 Task: Add the task  Implement a new cloud-based phone system for a company to the section Celestial Sprint in the project AgileGuru and add a Due Date to the respective task as 2023/07/23
Action: Mouse moved to (257, 388)
Screenshot: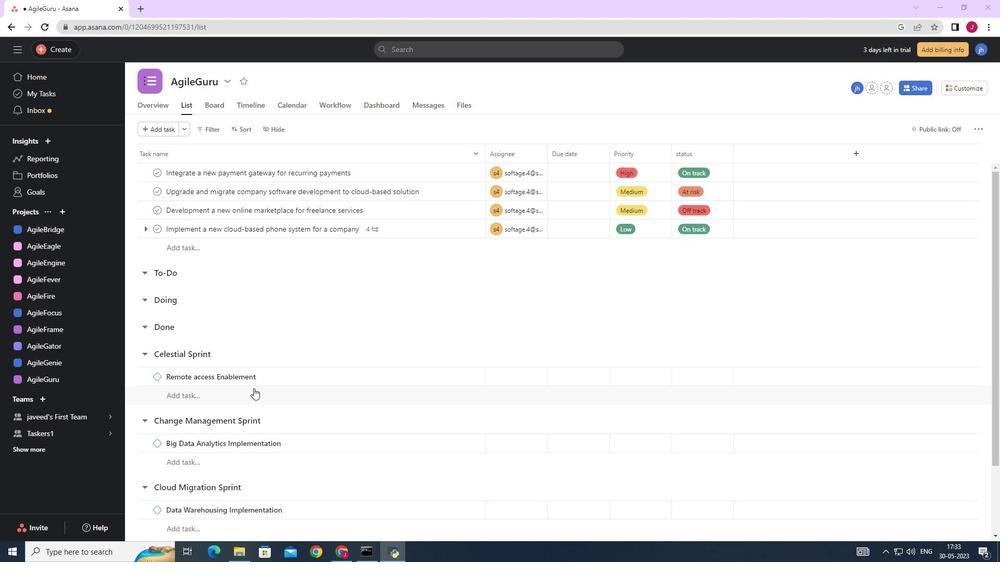 
Action: Mouse scrolled (257, 387) with delta (0, 0)
Screenshot: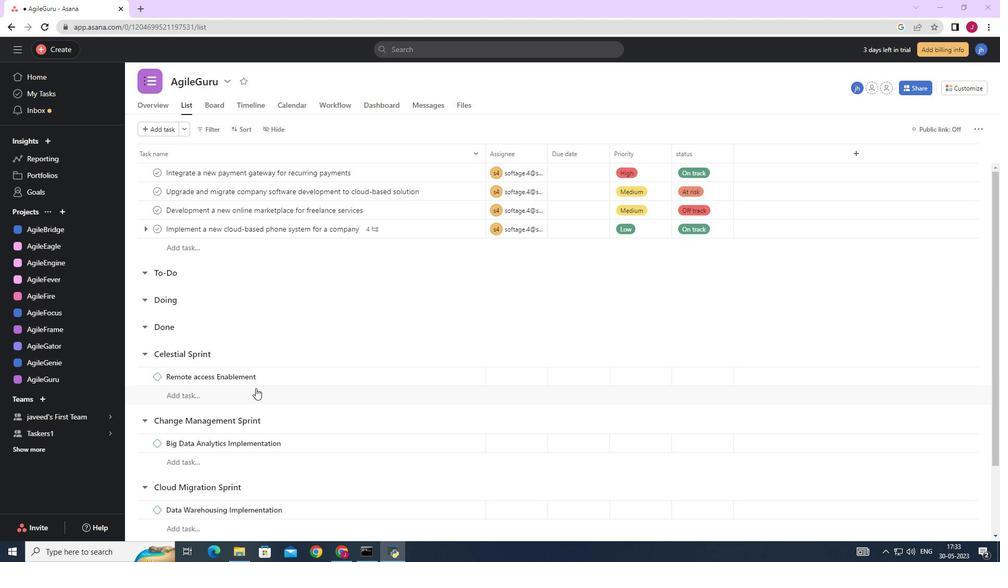 
Action: Mouse scrolled (257, 387) with delta (0, 0)
Screenshot: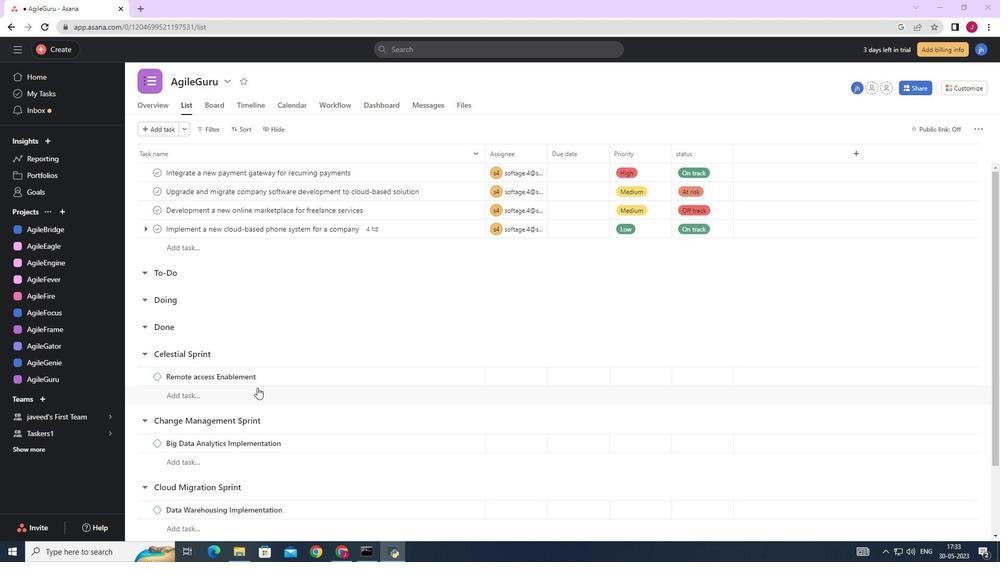 
Action: Mouse scrolled (257, 387) with delta (0, 0)
Screenshot: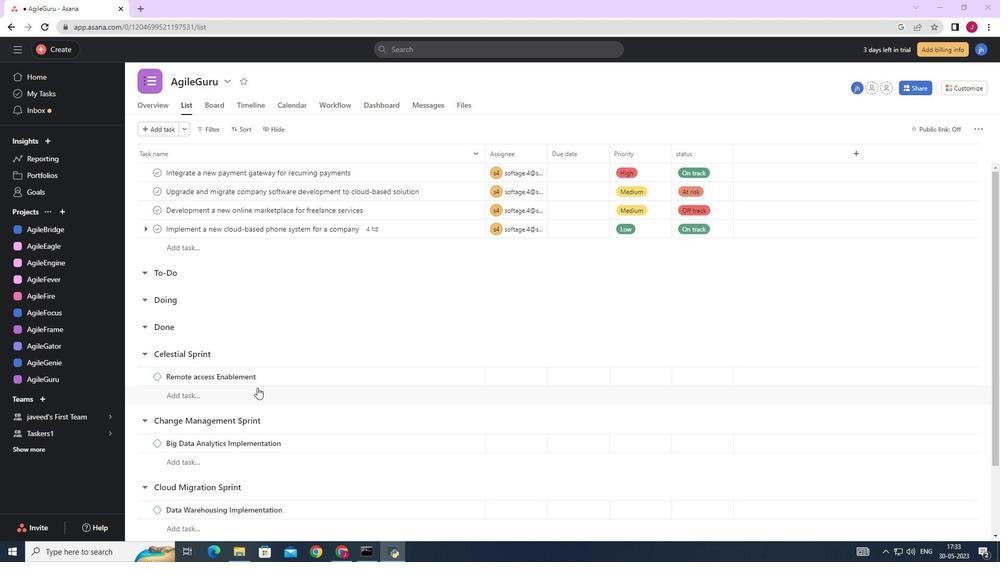 
Action: Mouse scrolled (257, 387) with delta (0, 0)
Screenshot: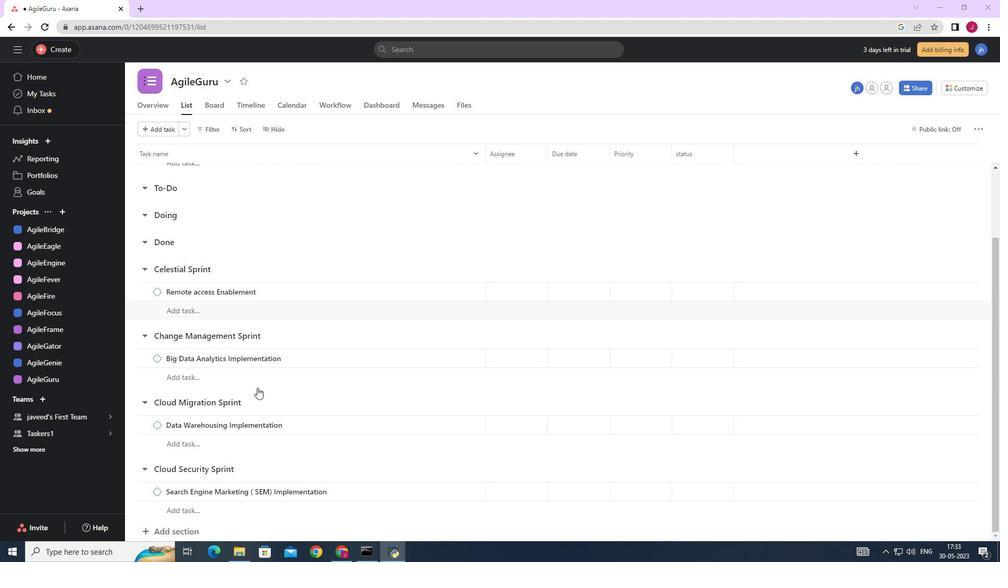 
Action: Mouse scrolled (257, 387) with delta (0, 0)
Screenshot: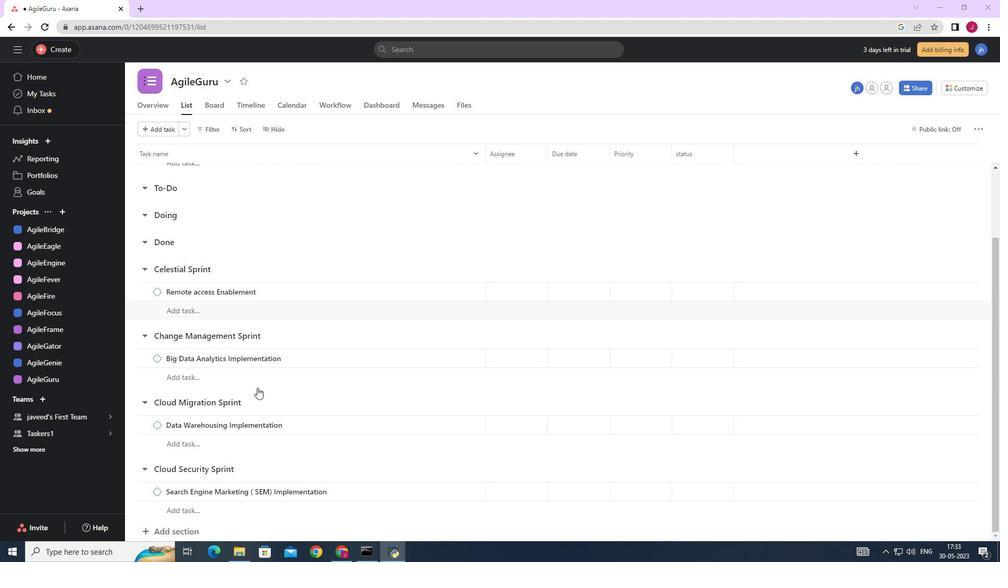 
Action: Mouse moved to (262, 394)
Screenshot: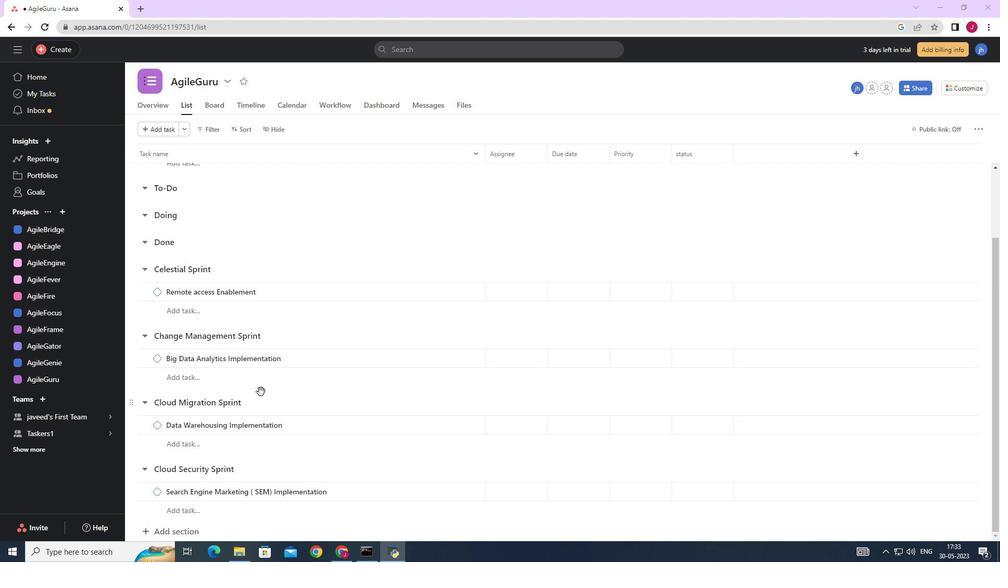 
Action: Mouse scrolled (262, 394) with delta (0, 0)
Screenshot: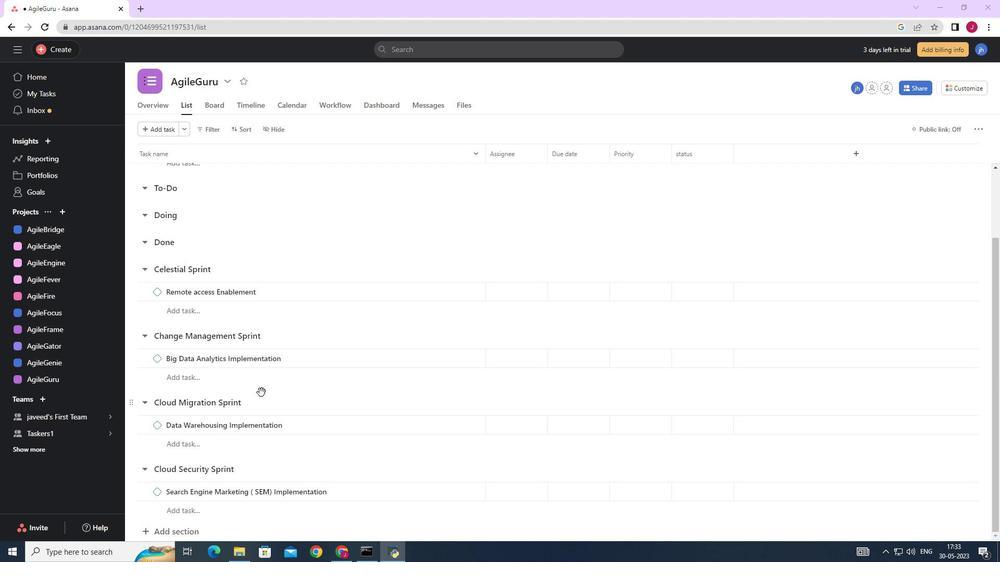 
Action: Mouse scrolled (262, 394) with delta (0, 0)
Screenshot: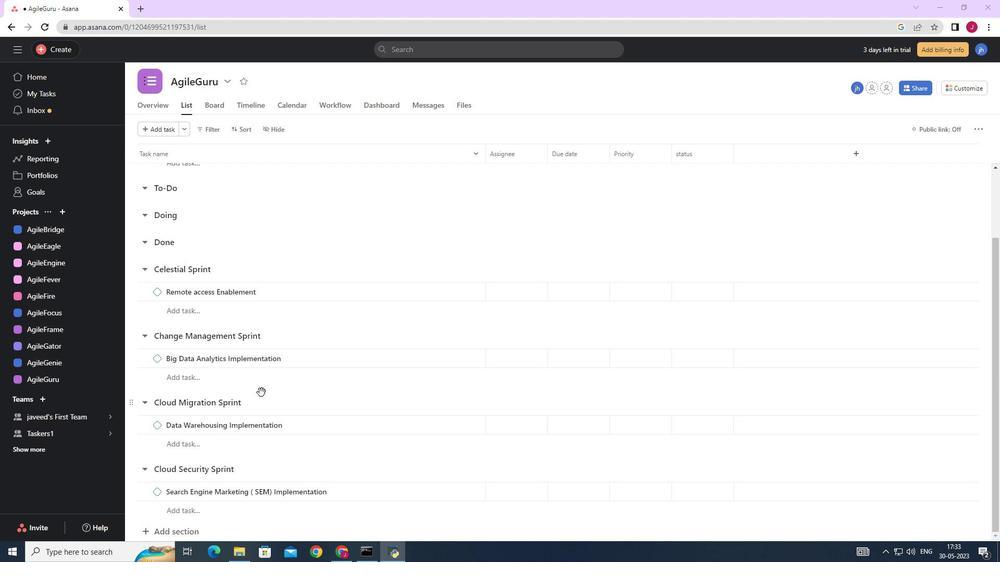 
Action: Mouse scrolled (262, 394) with delta (0, 0)
Screenshot: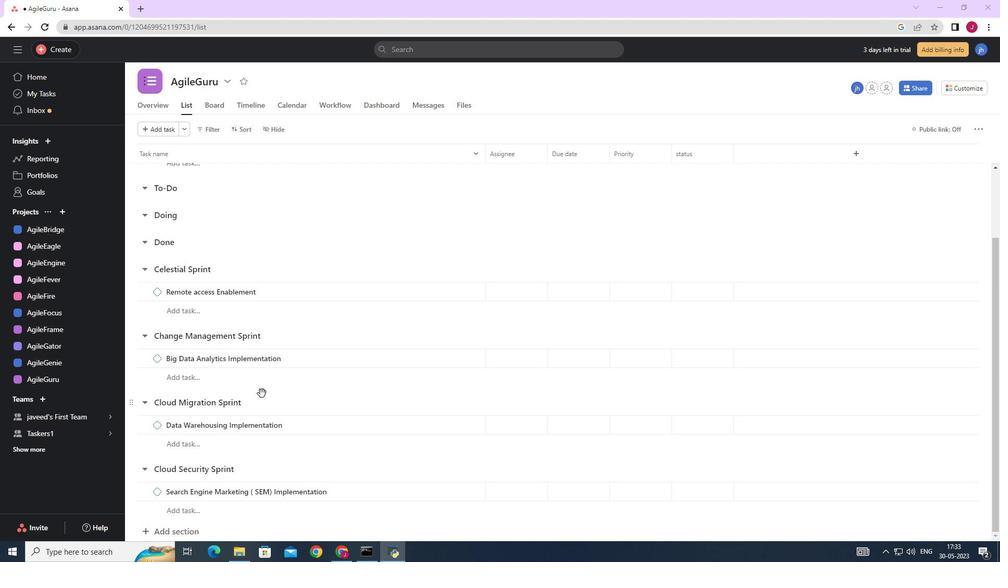
Action: Mouse scrolled (262, 394) with delta (0, 0)
Screenshot: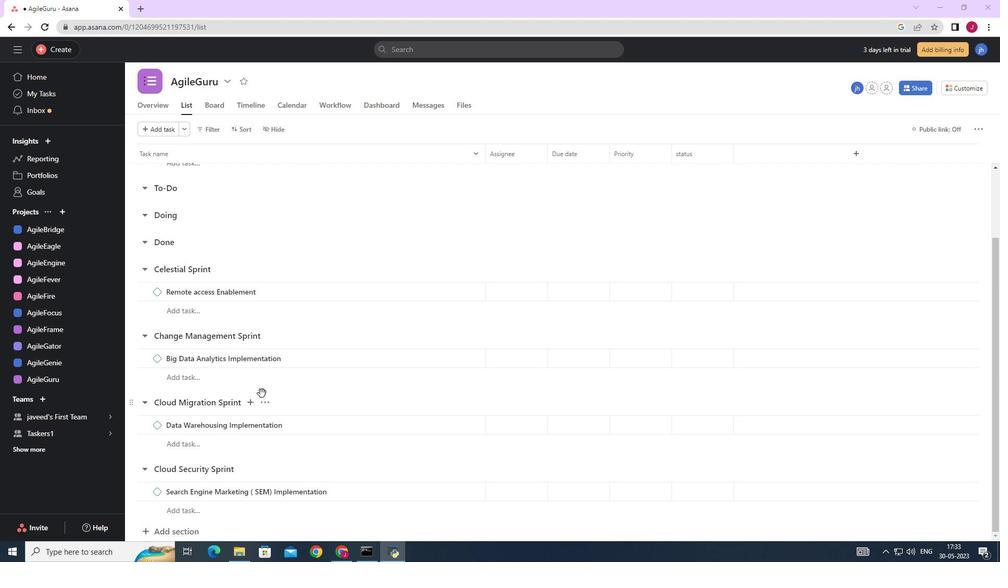 
Action: Mouse moved to (456, 229)
Screenshot: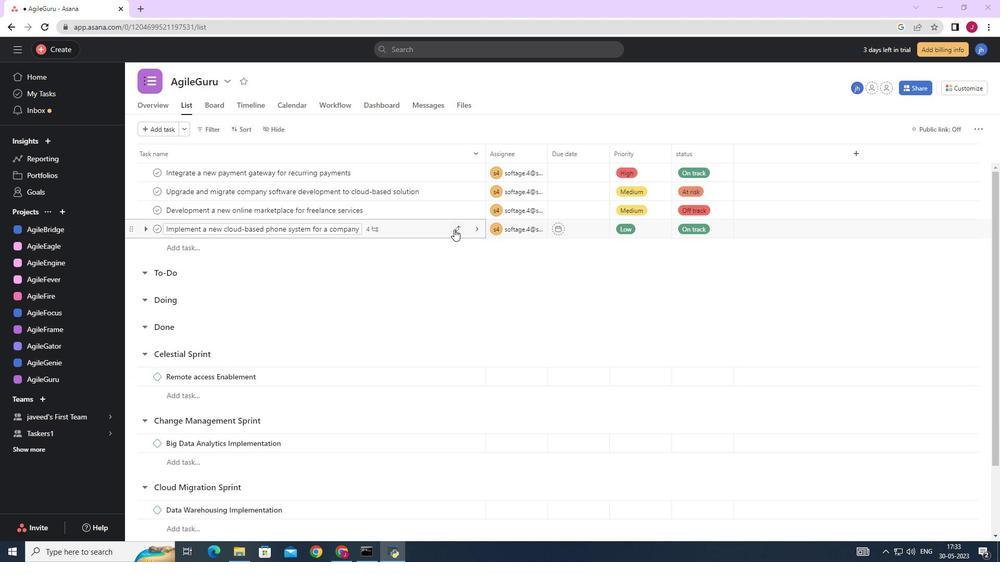 
Action: Mouse pressed left at (456, 229)
Screenshot: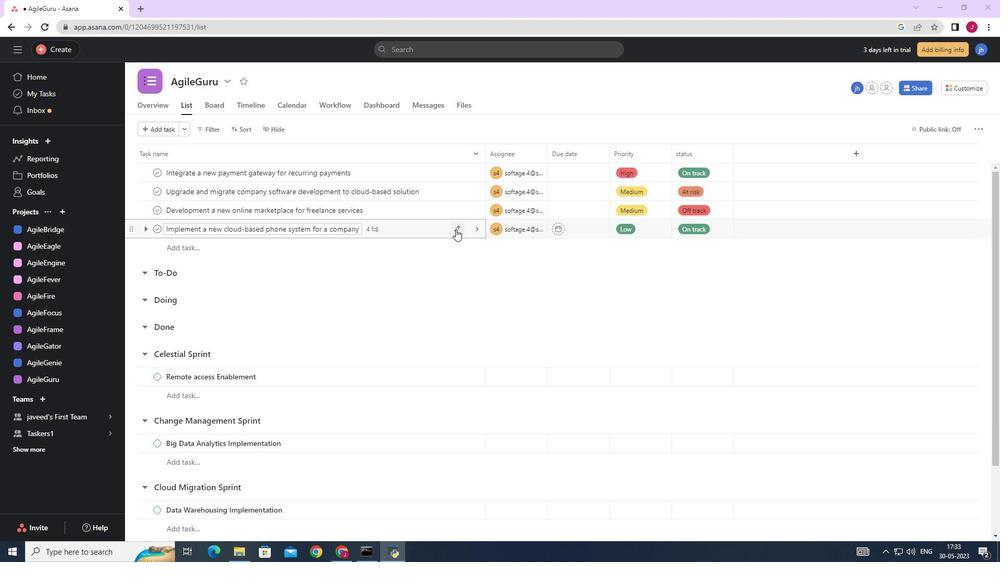 
Action: Mouse moved to (408, 343)
Screenshot: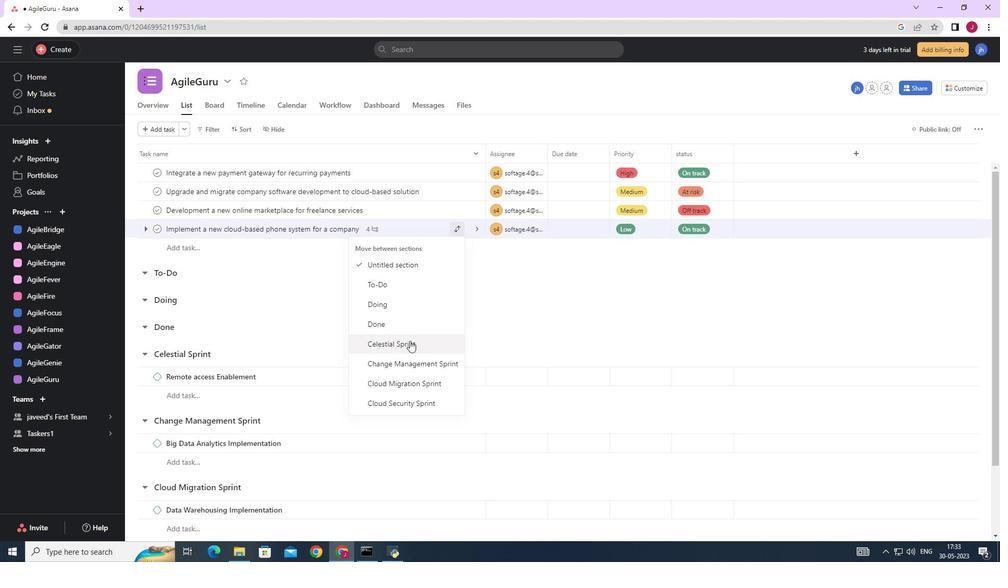 
Action: Mouse pressed left at (408, 343)
Screenshot: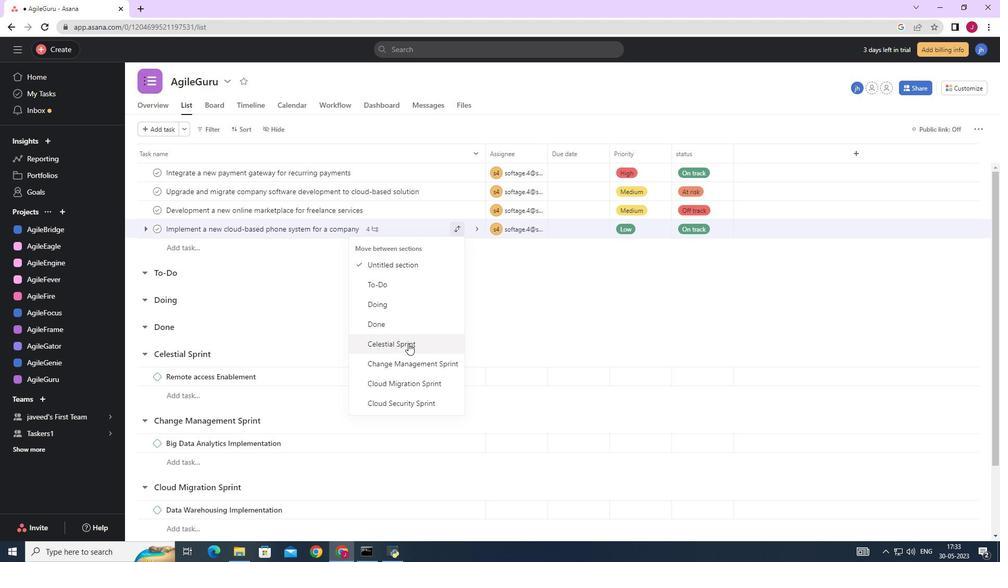 
Action: Mouse moved to (588, 358)
Screenshot: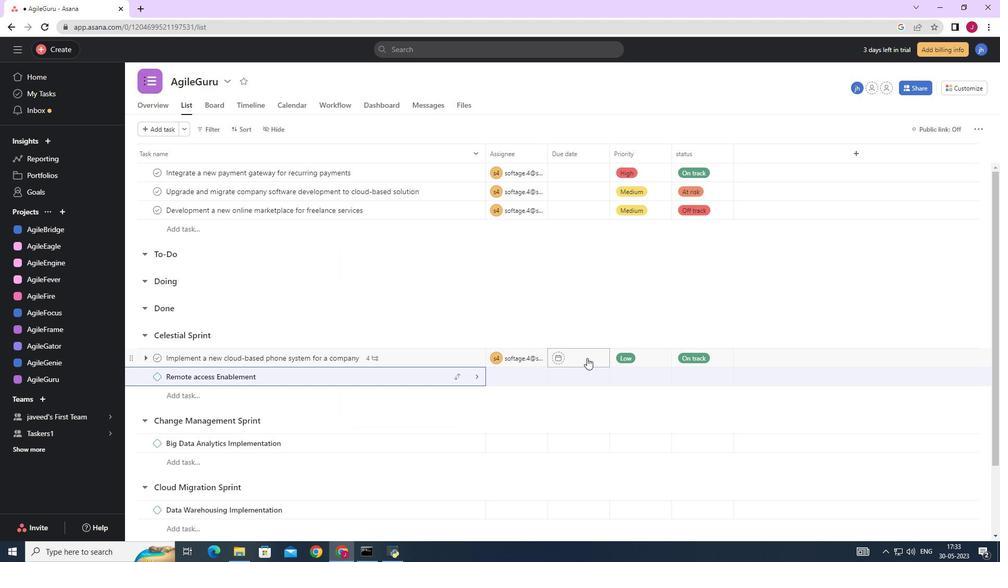 
Action: Mouse pressed left at (588, 358)
Screenshot: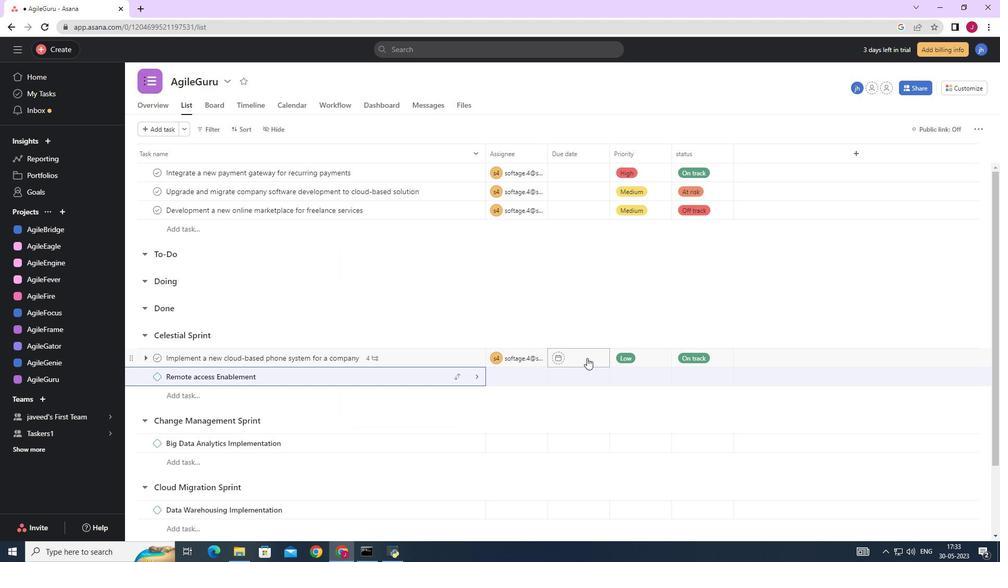 
Action: Mouse moved to (681, 191)
Screenshot: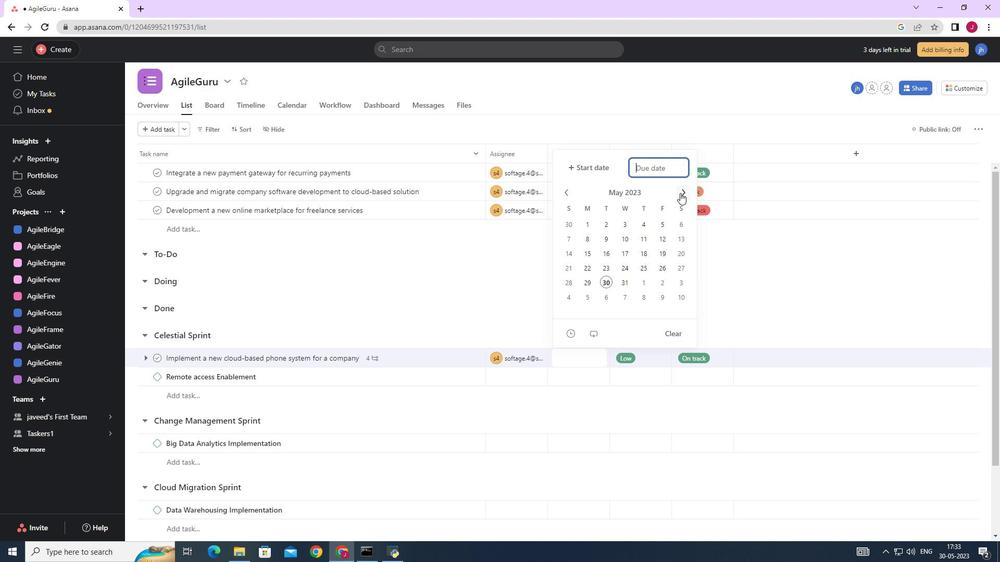 
Action: Mouse pressed left at (681, 191)
Screenshot: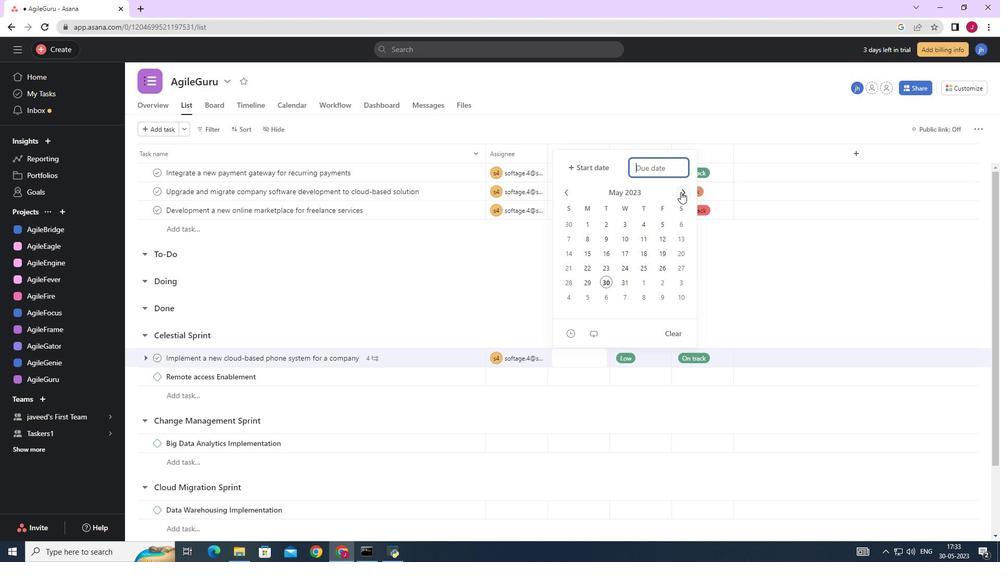 
Action: Mouse pressed left at (681, 191)
Screenshot: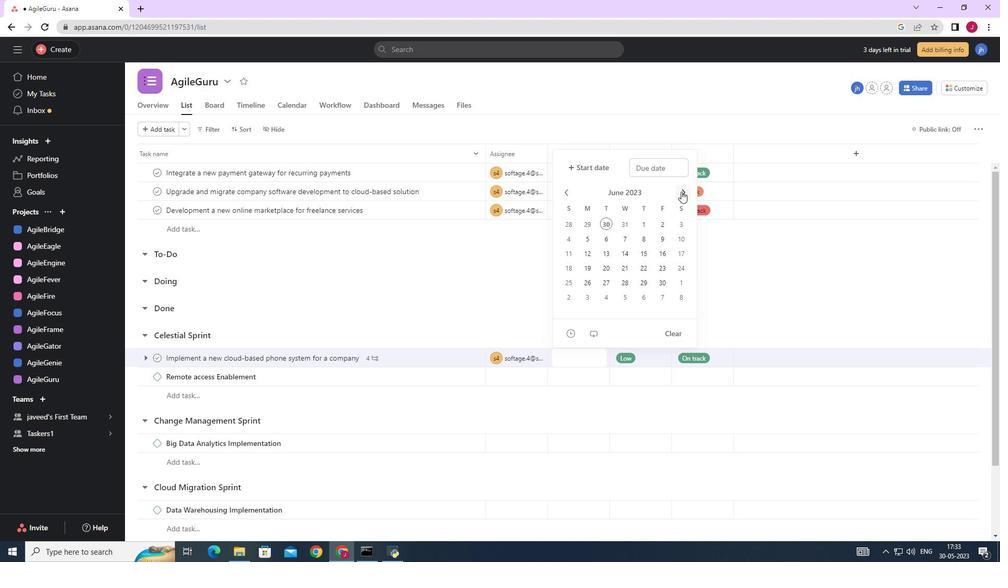 
Action: Mouse moved to (568, 281)
Screenshot: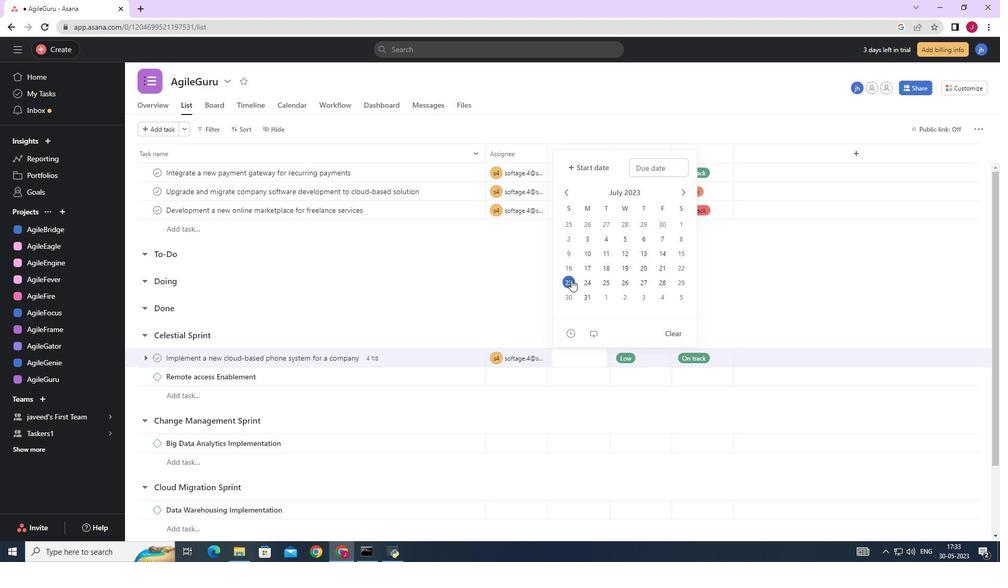 
Action: Mouse pressed left at (568, 281)
Screenshot: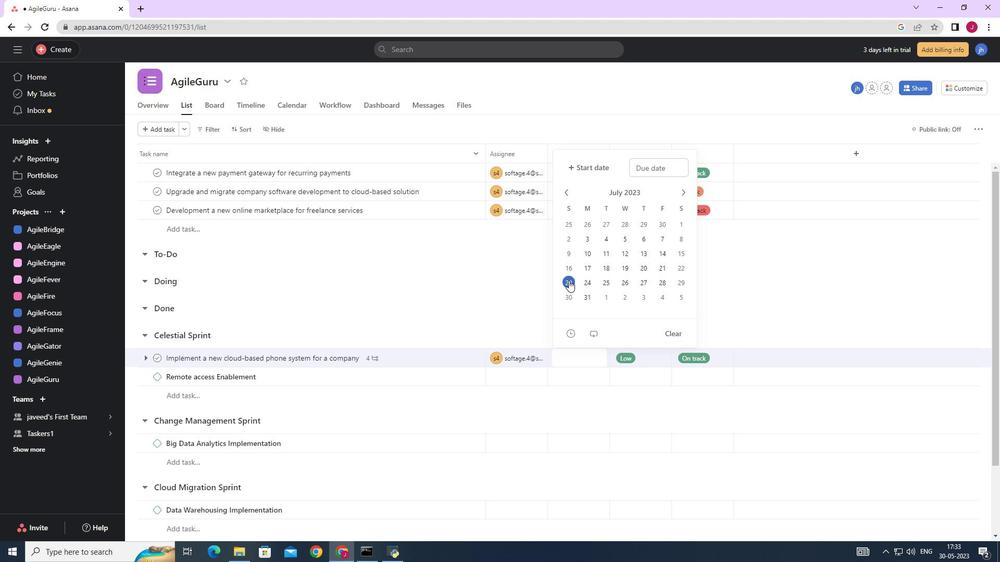 
Action: Mouse moved to (818, 290)
Screenshot: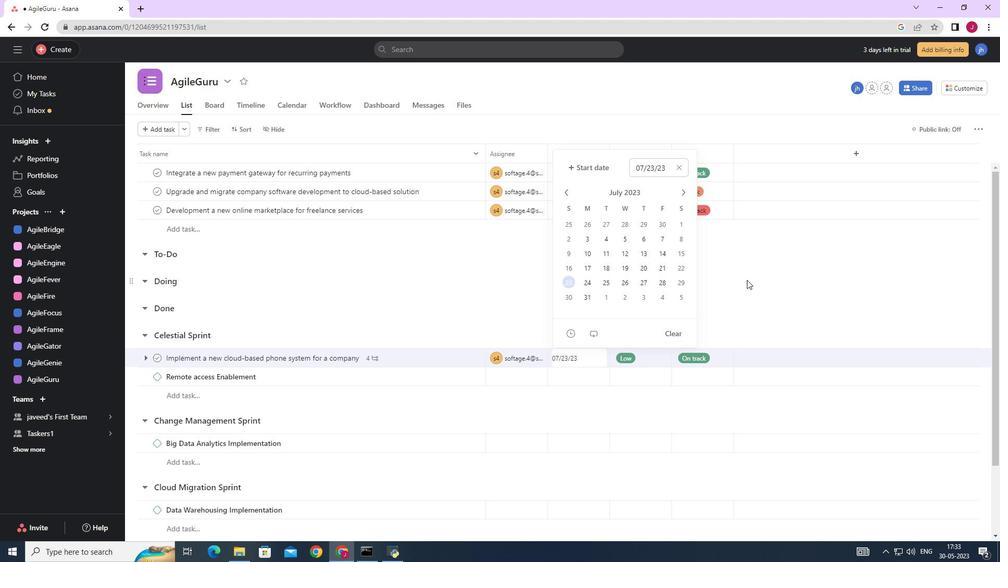 
Action: Mouse pressed left at (818, 290)
Screenshot: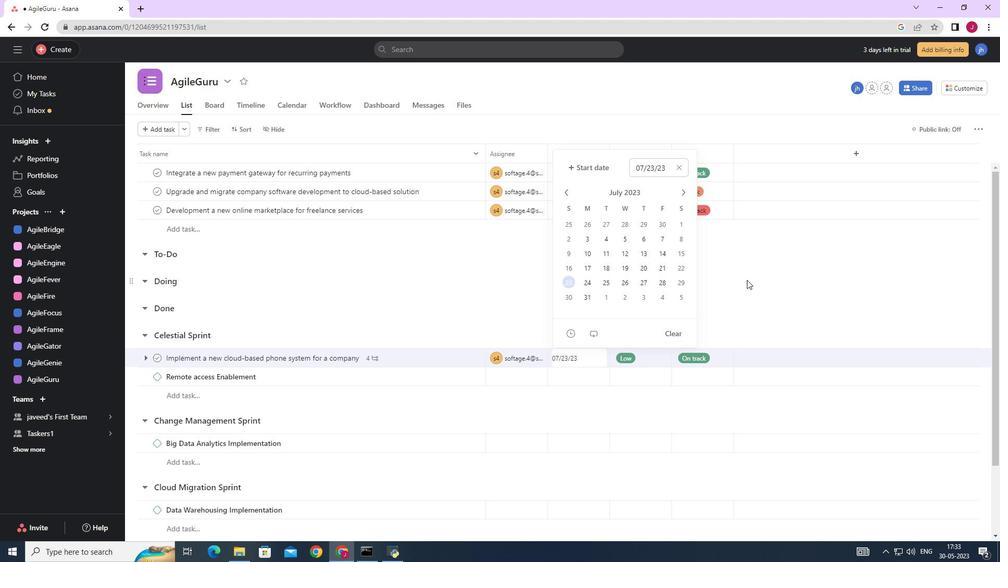 
